 Task: Only show homes that are added in favorite.
Action: Mouse moved to (268, 265)
Screenshot: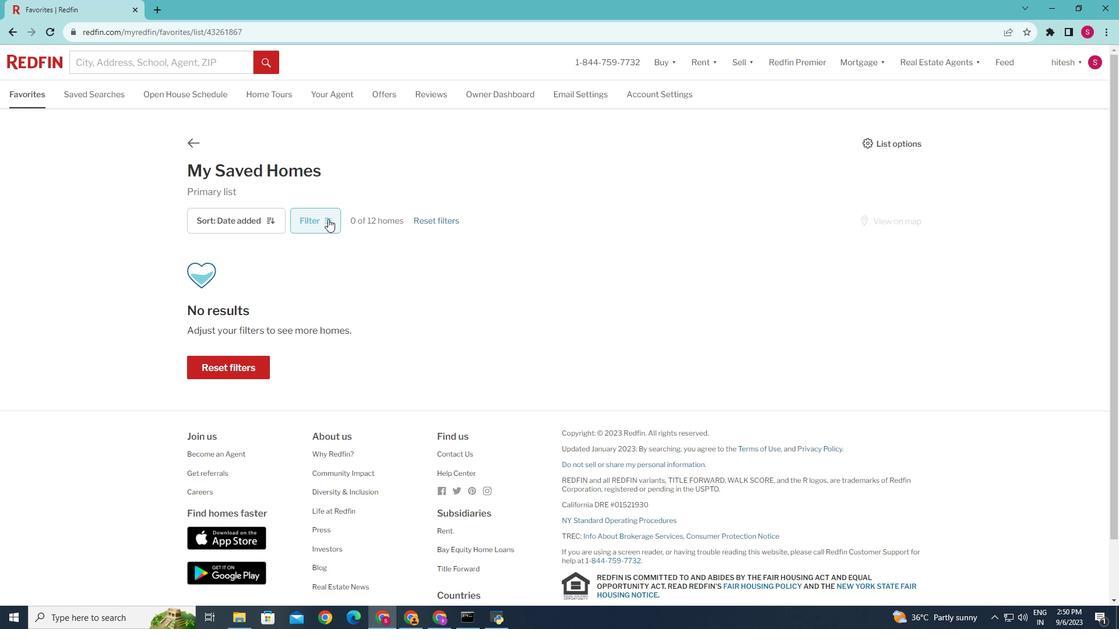
Action: Mouse pressed left at (268, 265)
Screenshot: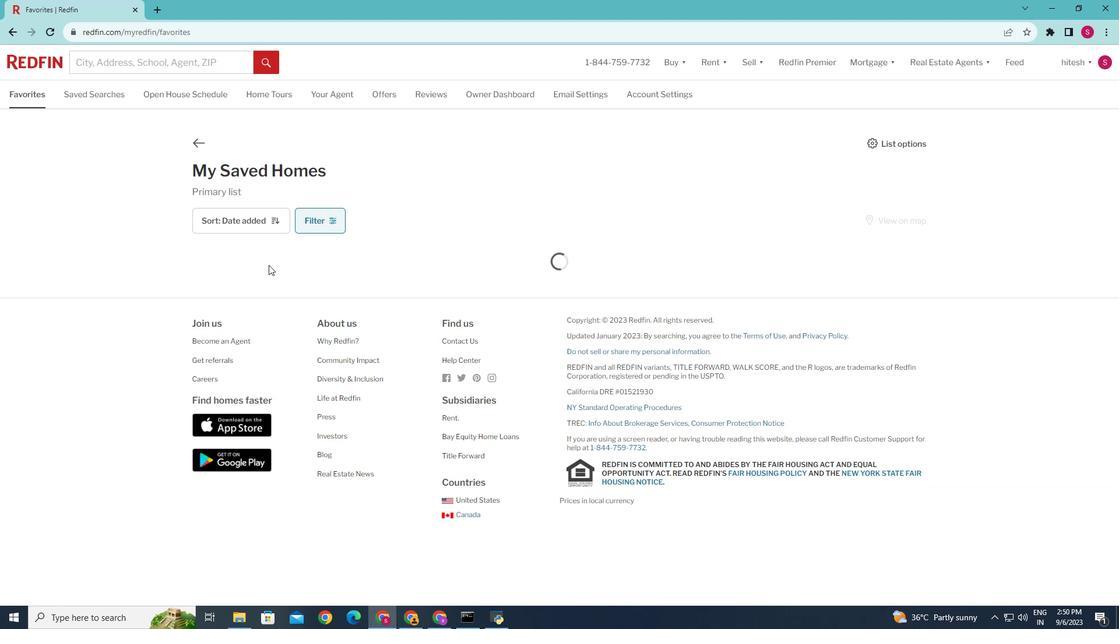 
Action: Mouse pressed left at (268, 265)
Screenshot: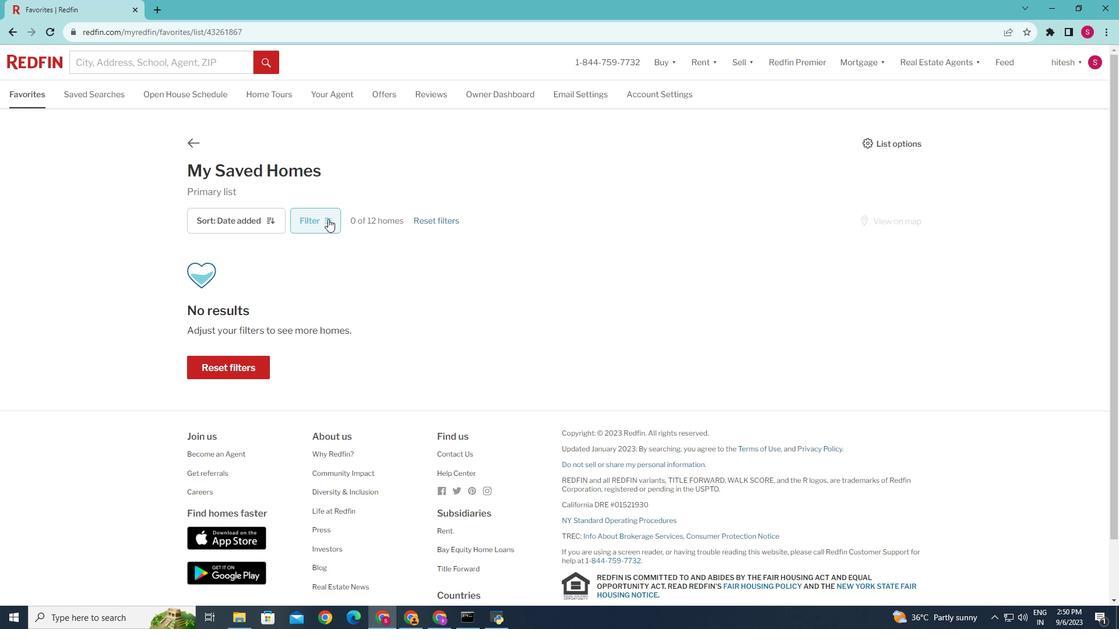 
Action: Mouse moved to (328, 219)
Screenshot: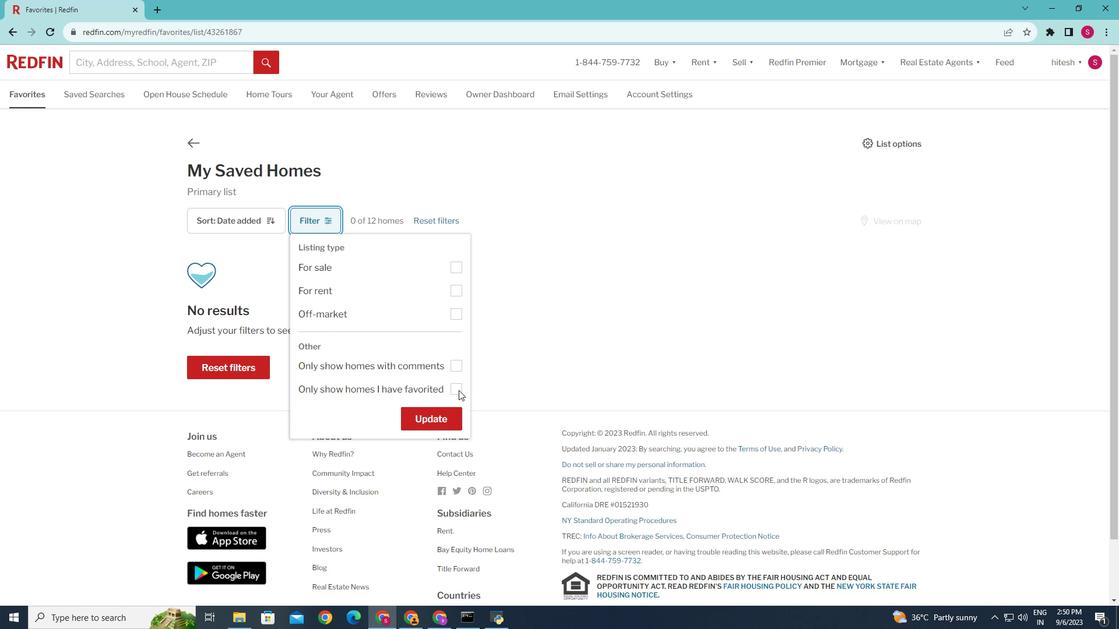 
Action: Mouse pressed left at (328, 219)
Screenshot: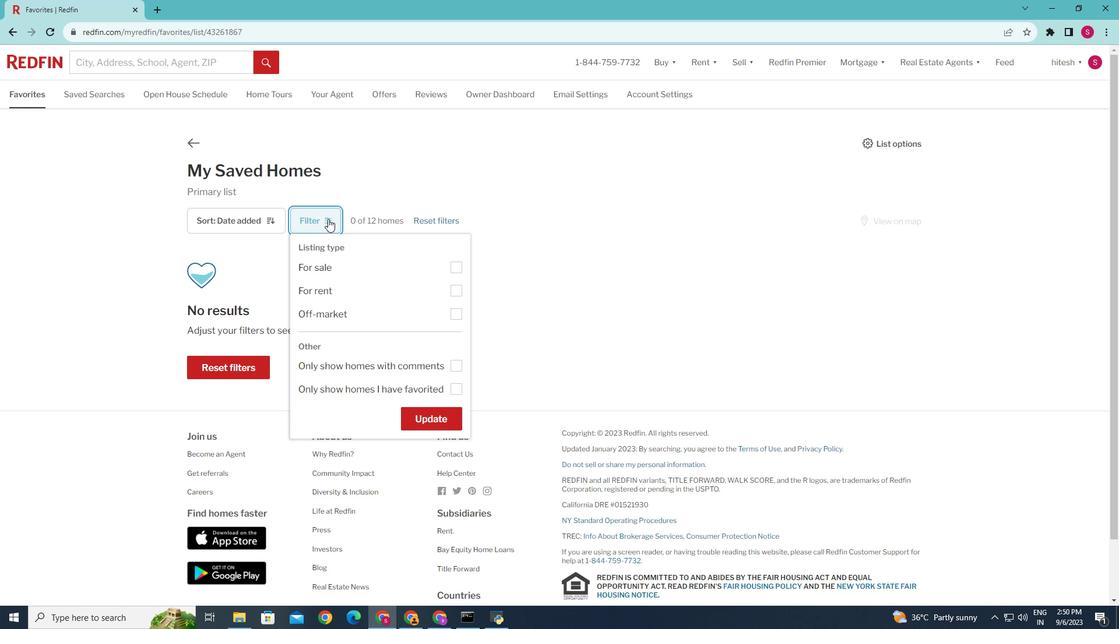 
Action: Mouse pressed left at (328, 219)
Screenshot: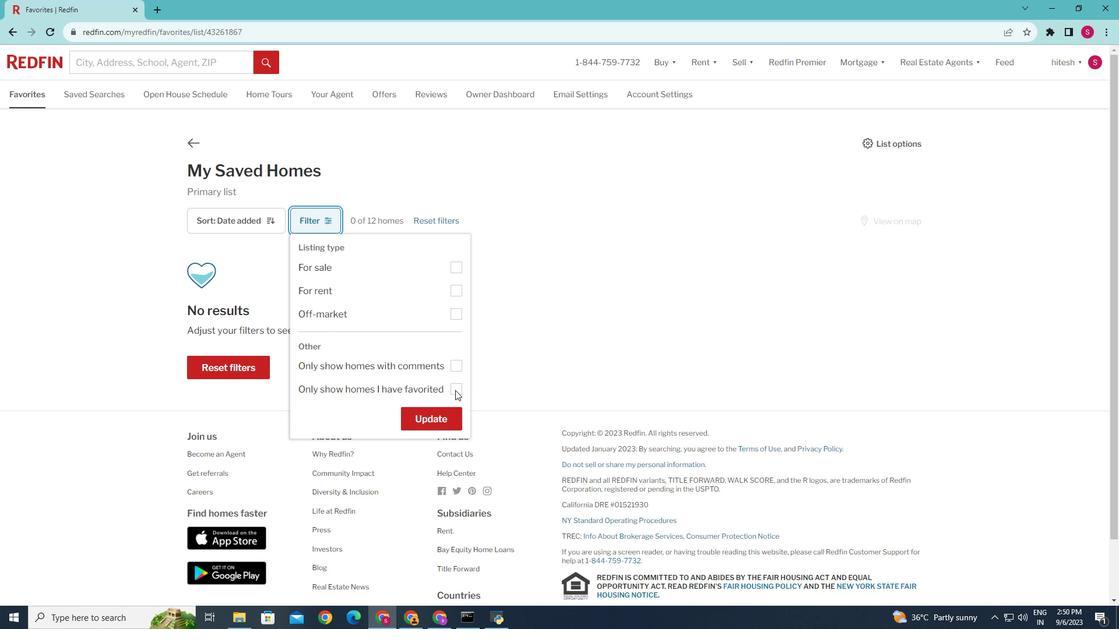
Action: Mouse moved to (454, 389)
Screenshot: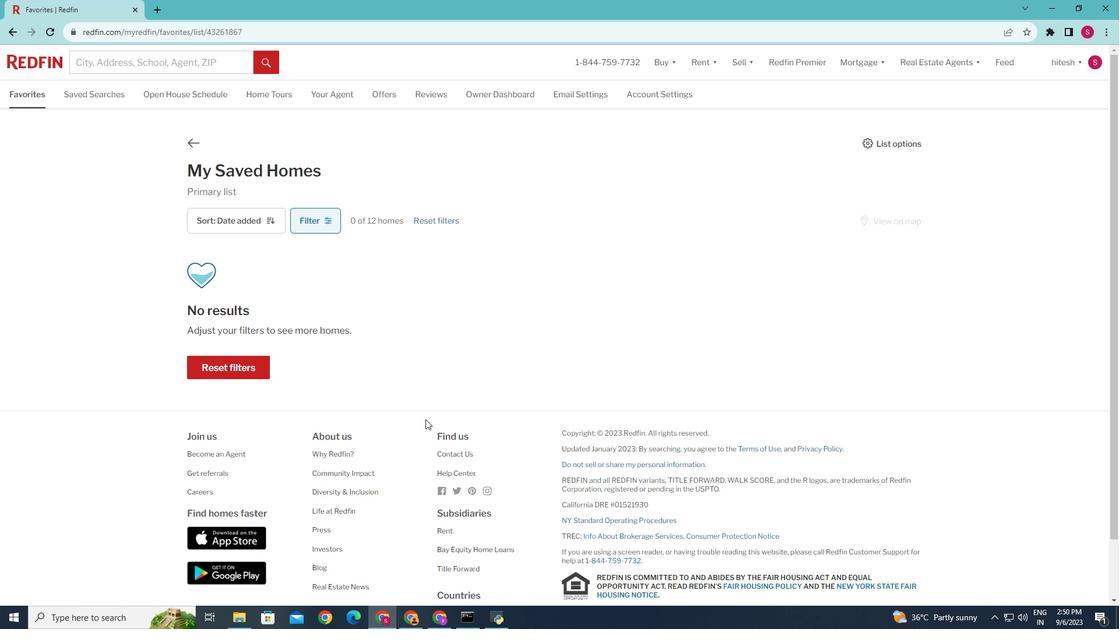 
Action: Mouse pressed left at (454, 389)
Screenshot: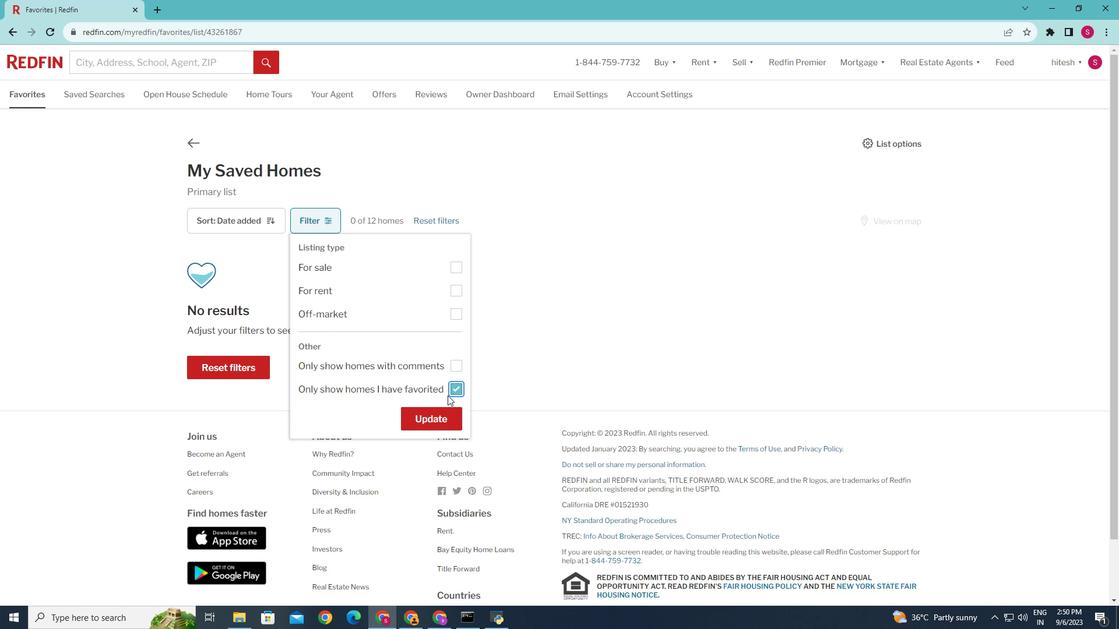 
Action: Mouse pressed left at (454, 389)
Screenshot: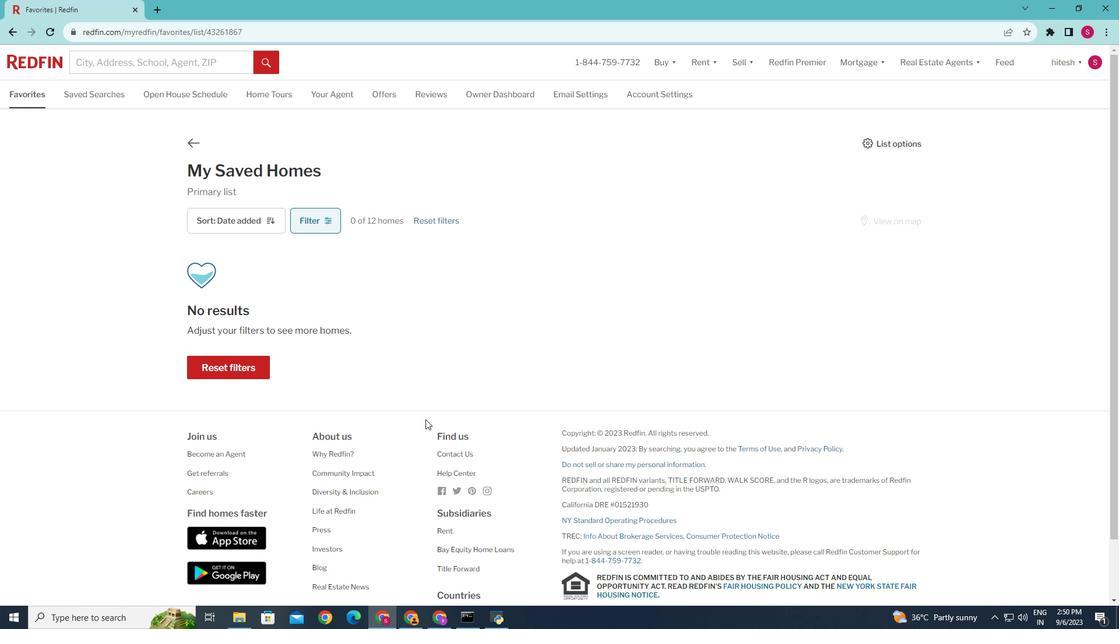 
Action: Mouse moved to (425, 419)
Screenshot: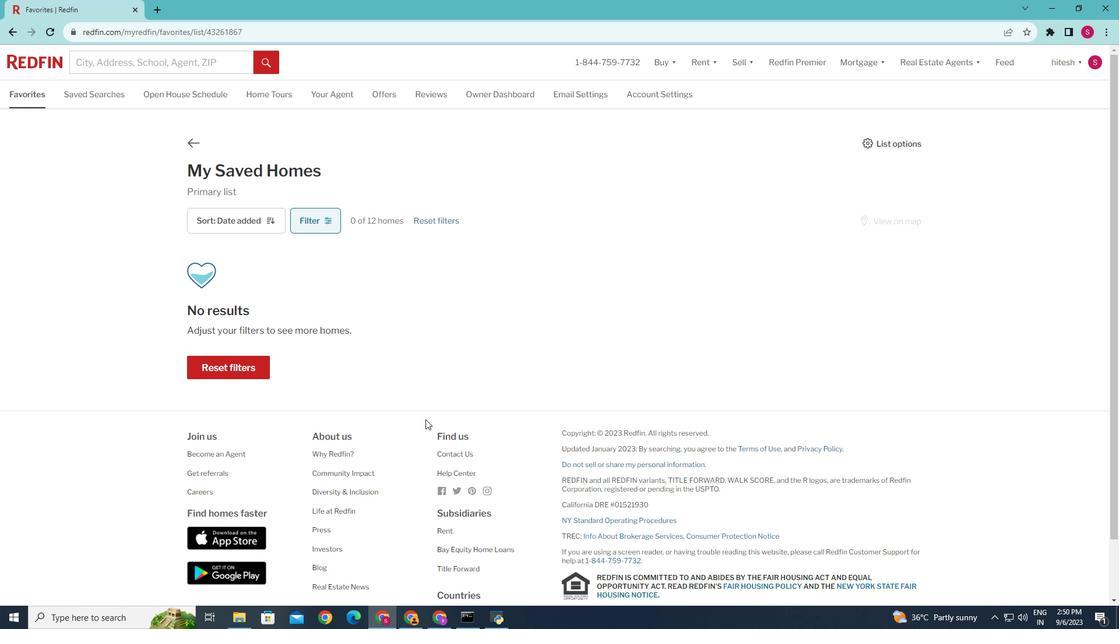 
Action: Mouse pressed left at (425, 419)
Screenshot: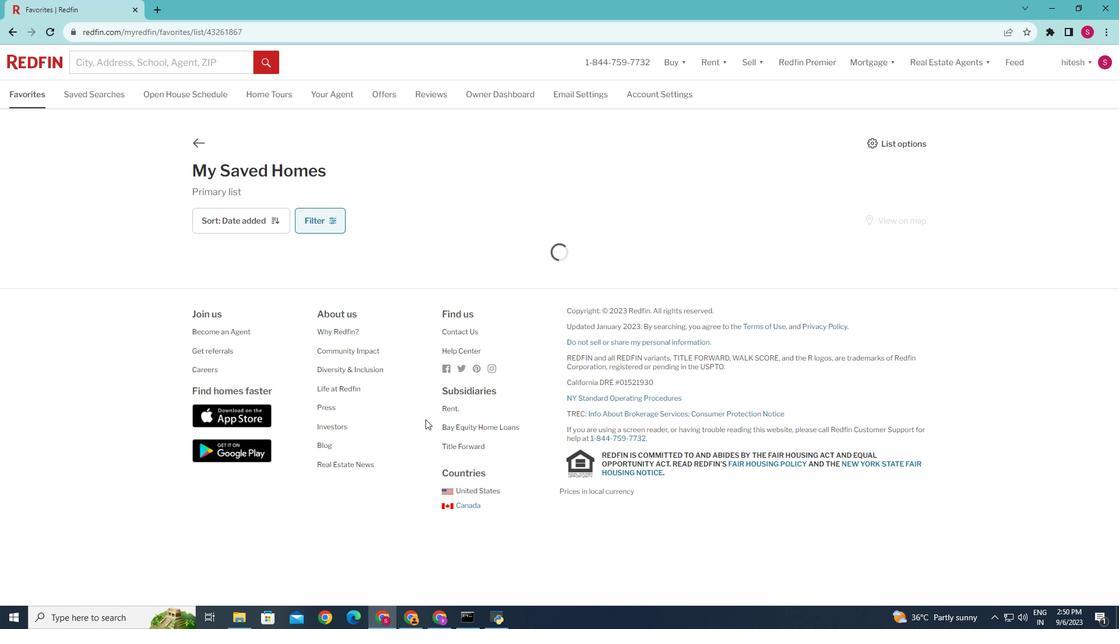 
Action: Mouse pressed left at (425, 419)
Screenshot: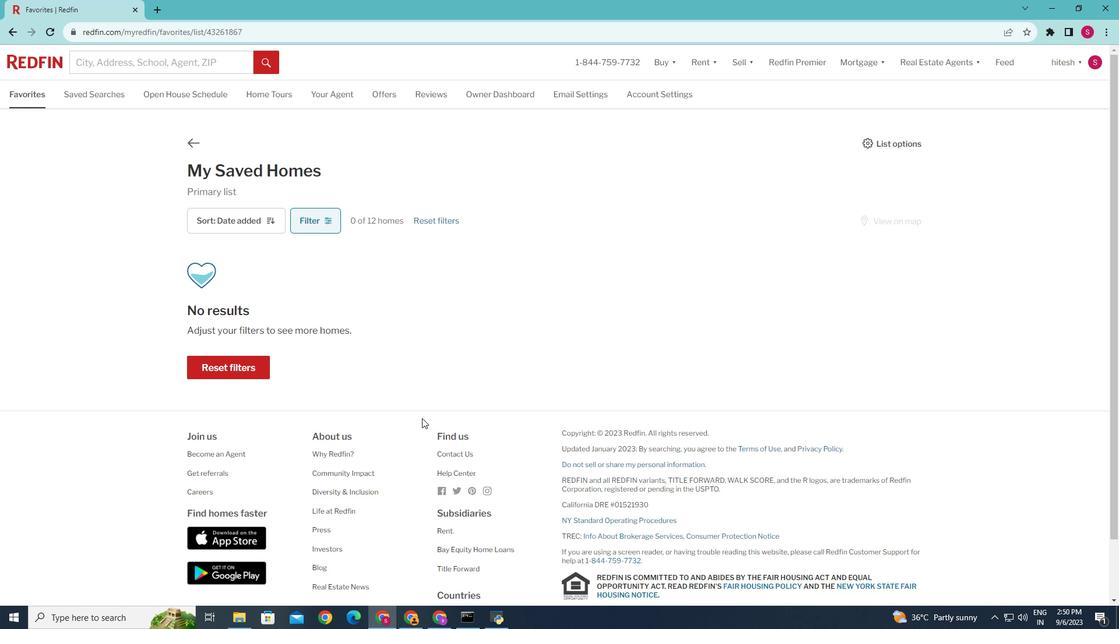 
Action: Mouse moved to (381, 379)
Screenshot: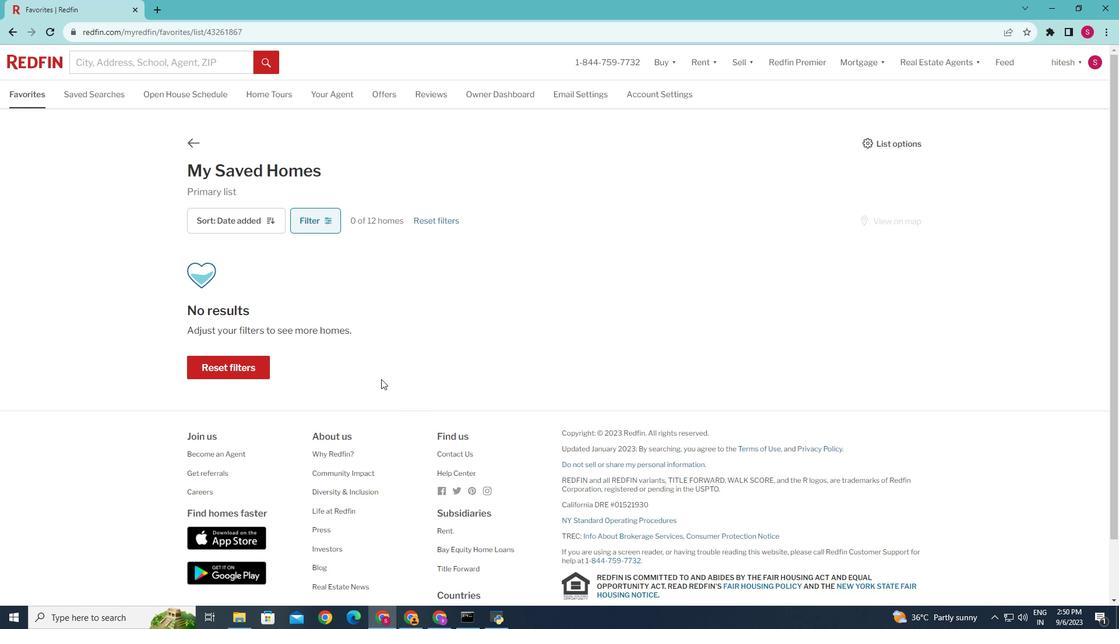 
